 Task: Look for products in the category "Hot Dogs & Sausages" from the brand "Dietz & Watson".
Action: Mouse moved to (13, 137)
Screenshot: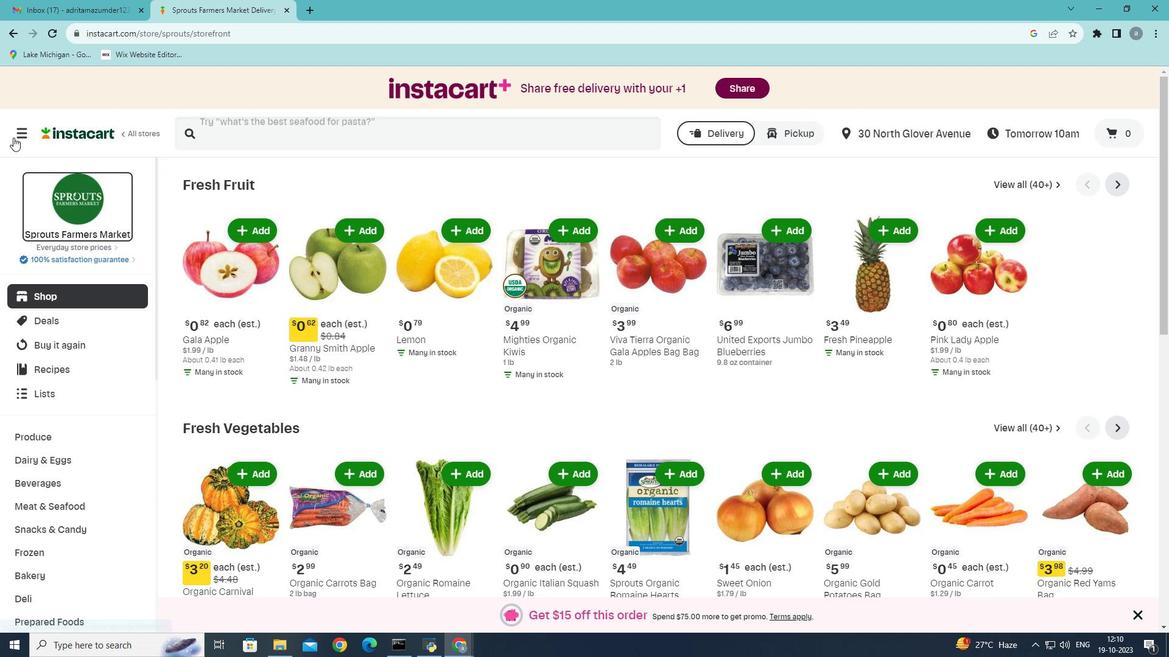 
Action: Mouse pressed left at (13, 137)
Screenshot: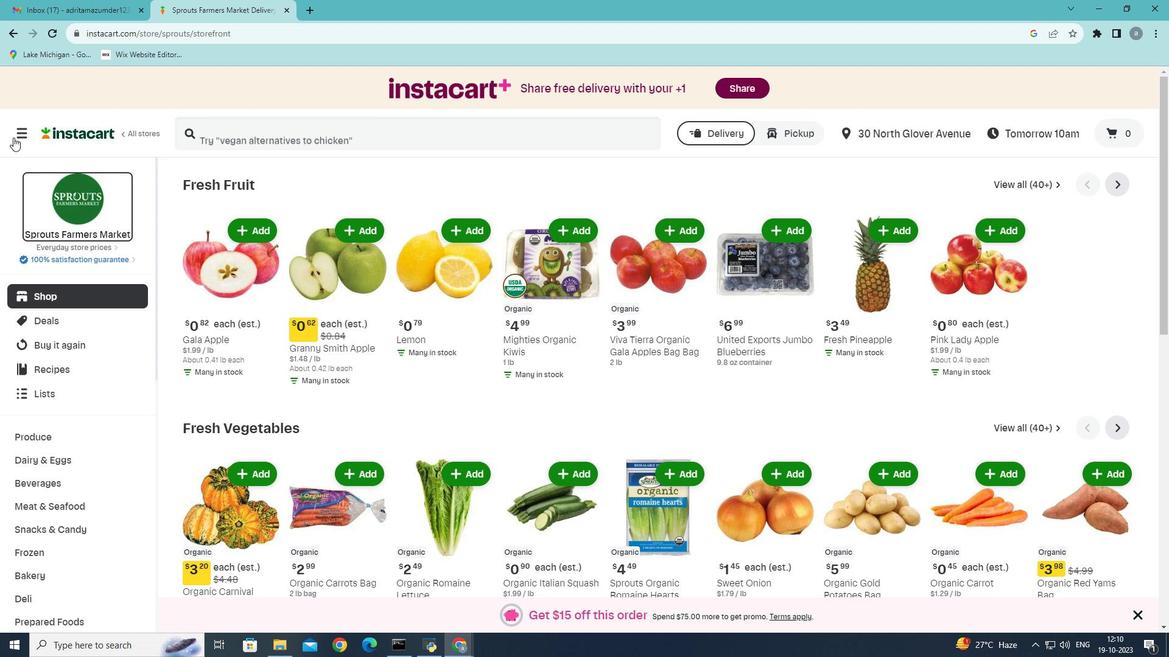 
Action: Mouse moved to (62, 353)
Screenshot: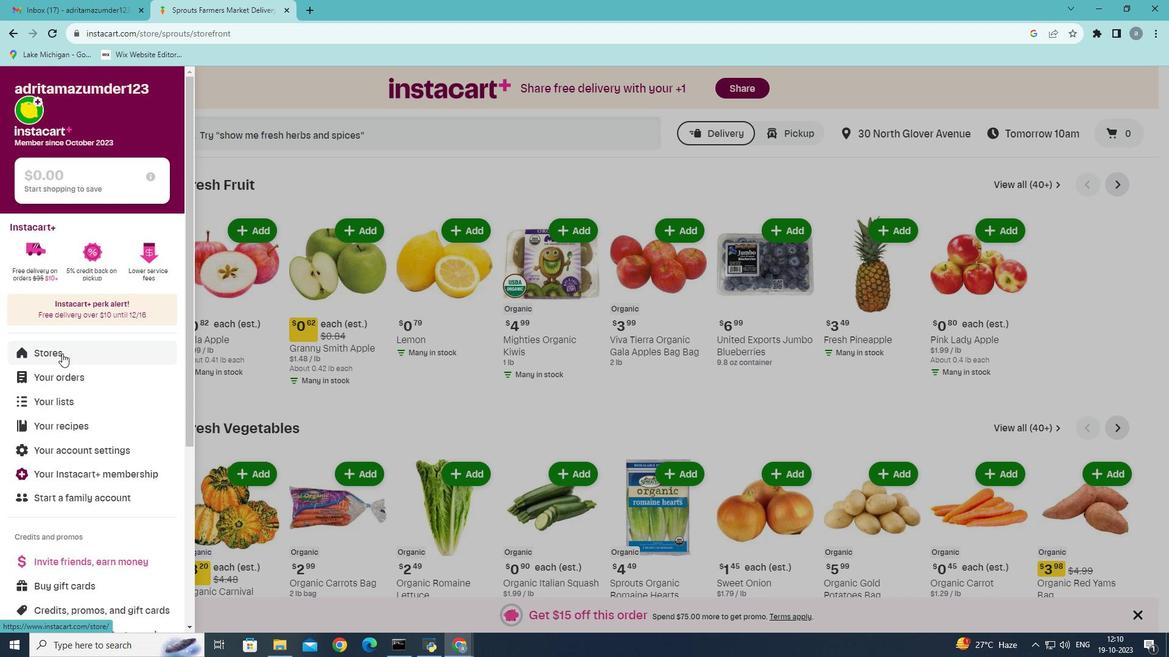 
Action: Mouse pressed left at (62, 353)
Screenshot: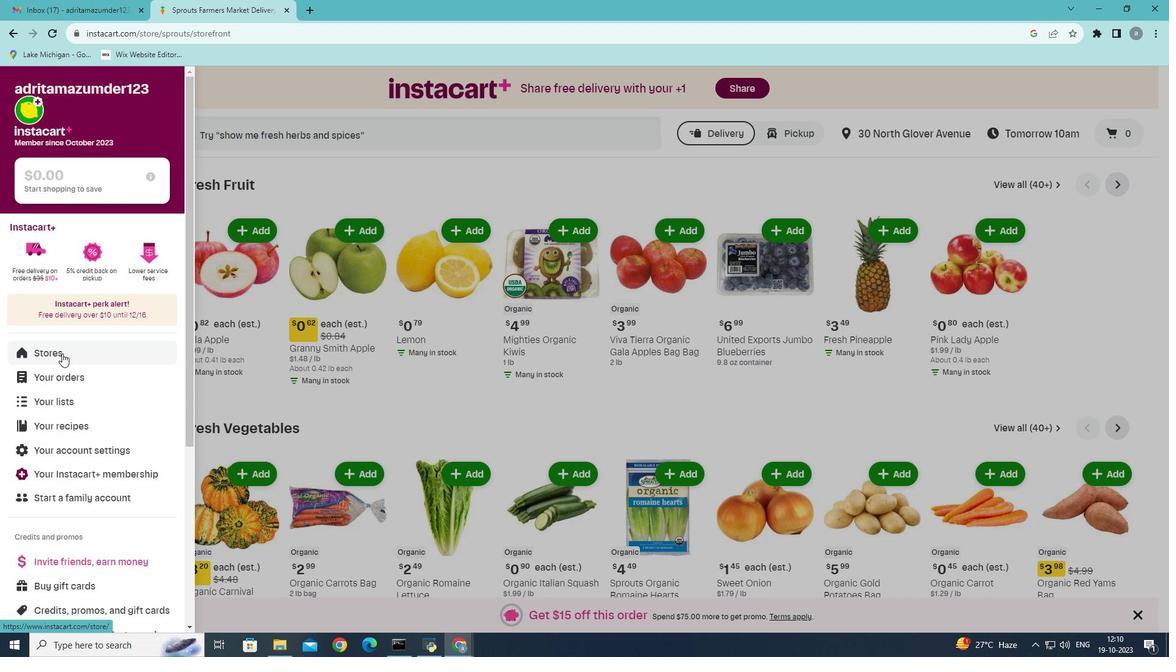 
Action: Mouse moved to (291, 134)
Screenshot: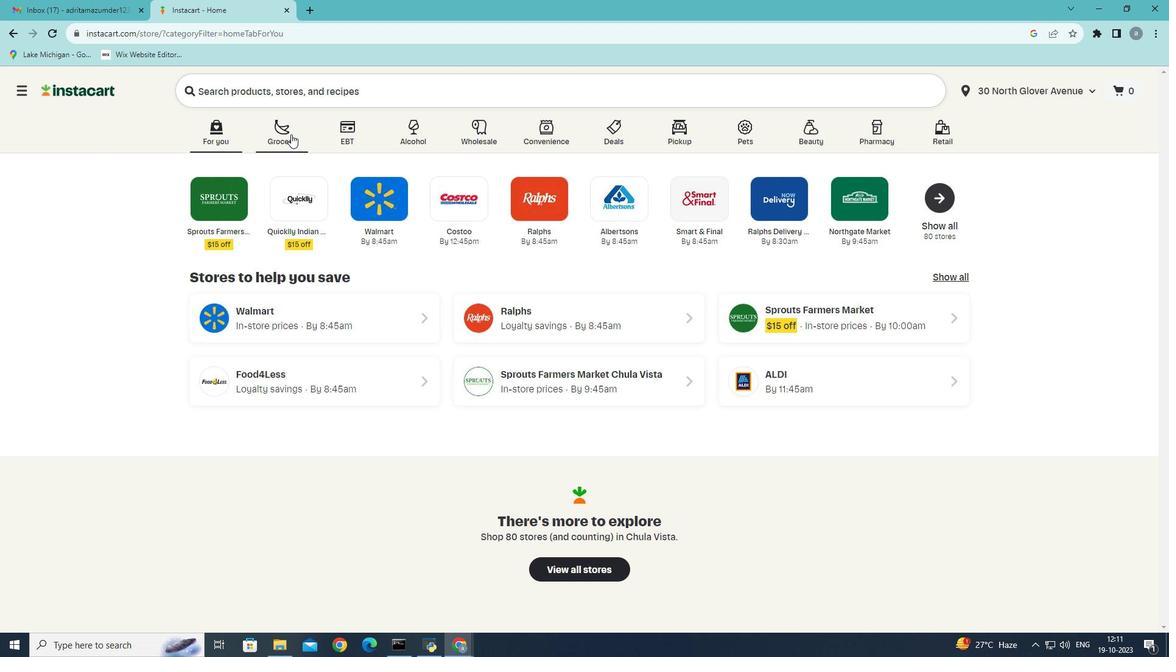 
Action: Mouse pressed left at (291, 134)
Screenshot: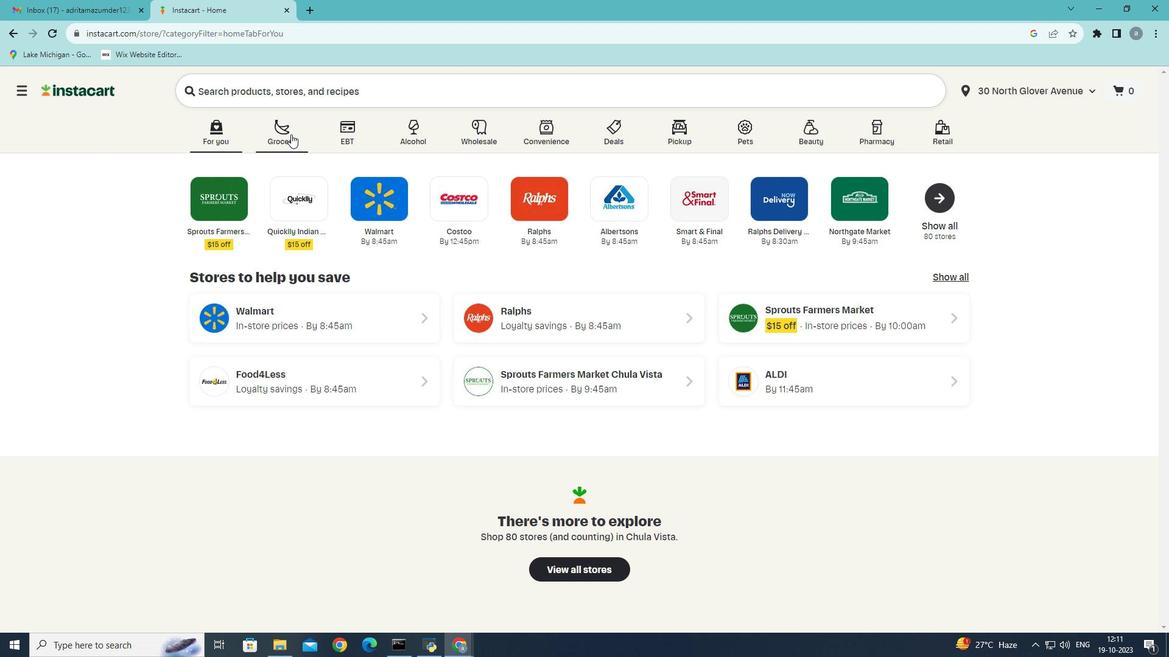 
Action: Mouse moved to (295, 350)
Screenshot: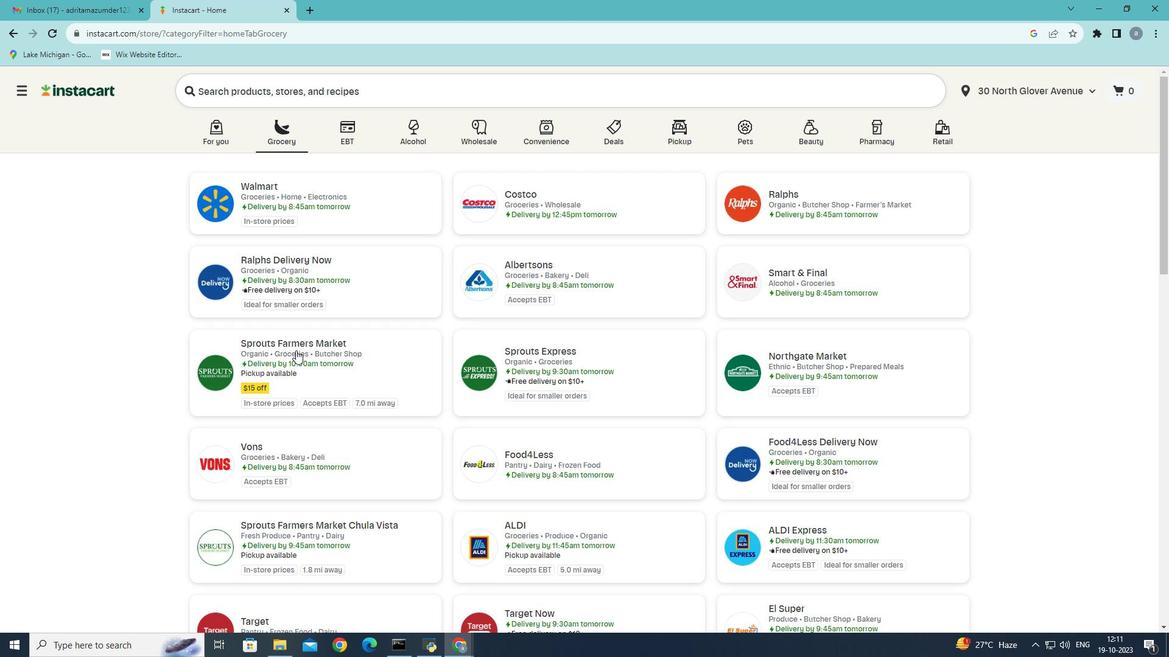 
Action: Mouse pressed left at (295, 350)
Screenshot: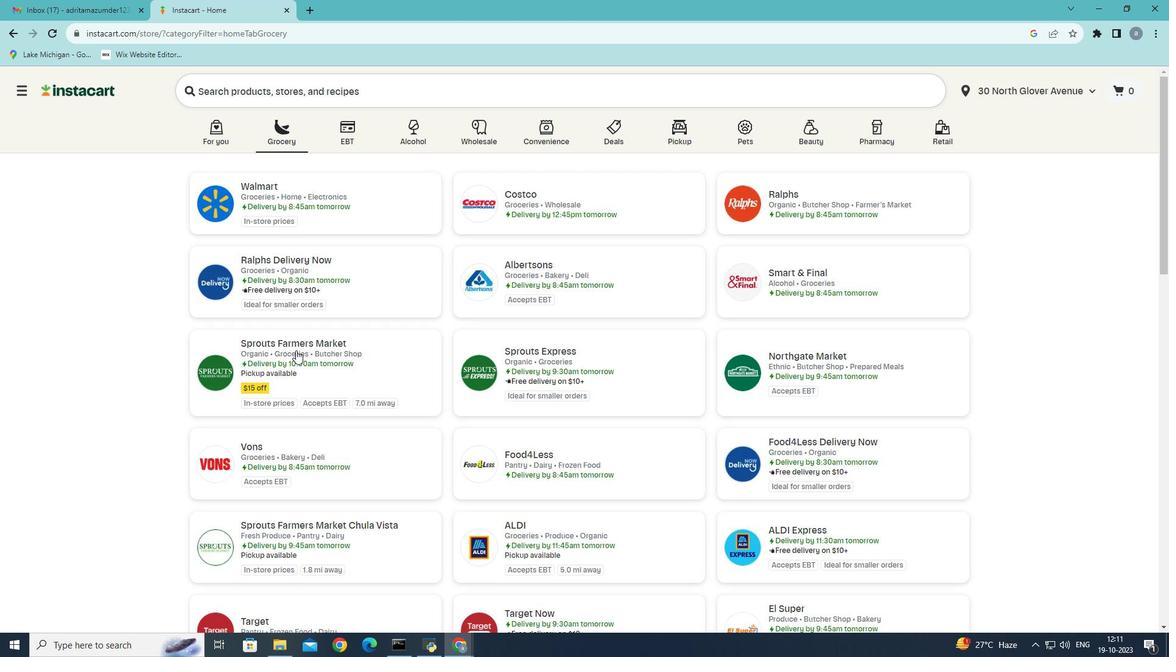 
Action: Mouse moved to (49, 502)
Screenshot: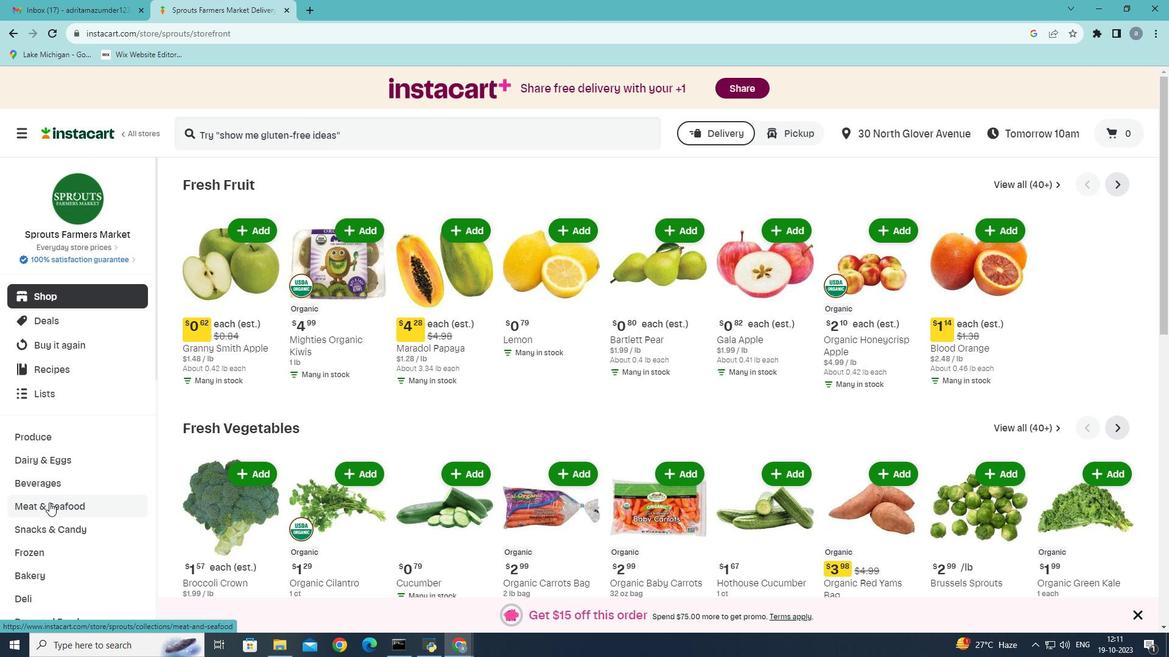 
Action: Mouse pressed left at (49, 502)
Screenshot: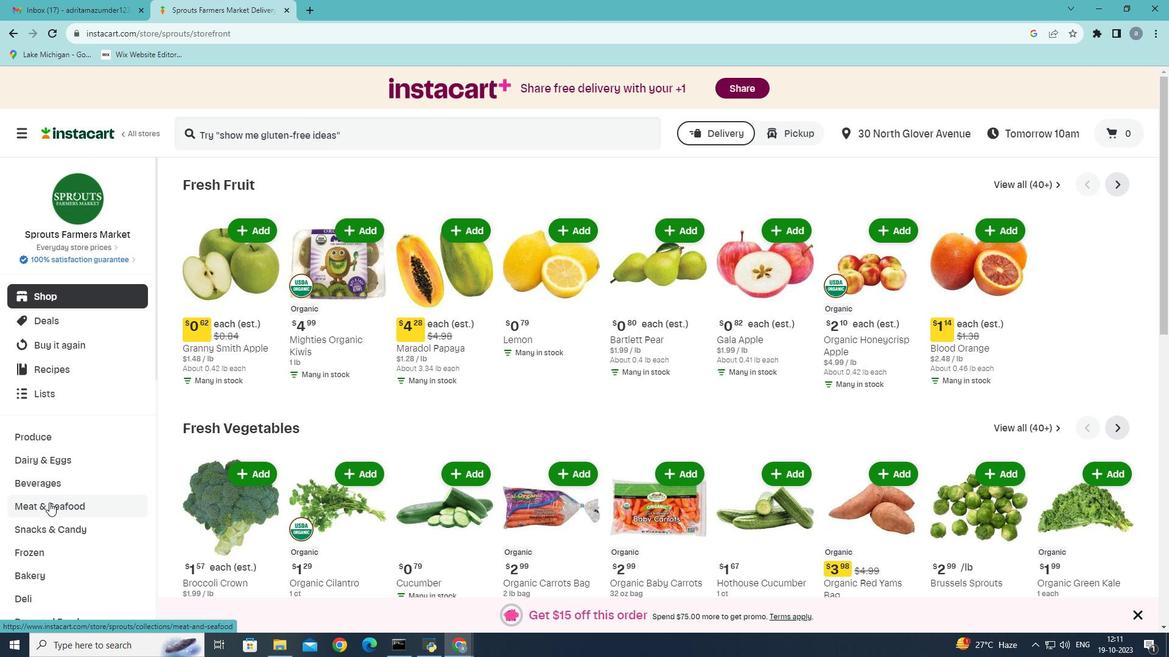 
Action: Mouse moved to (603, 216)
Screenshot: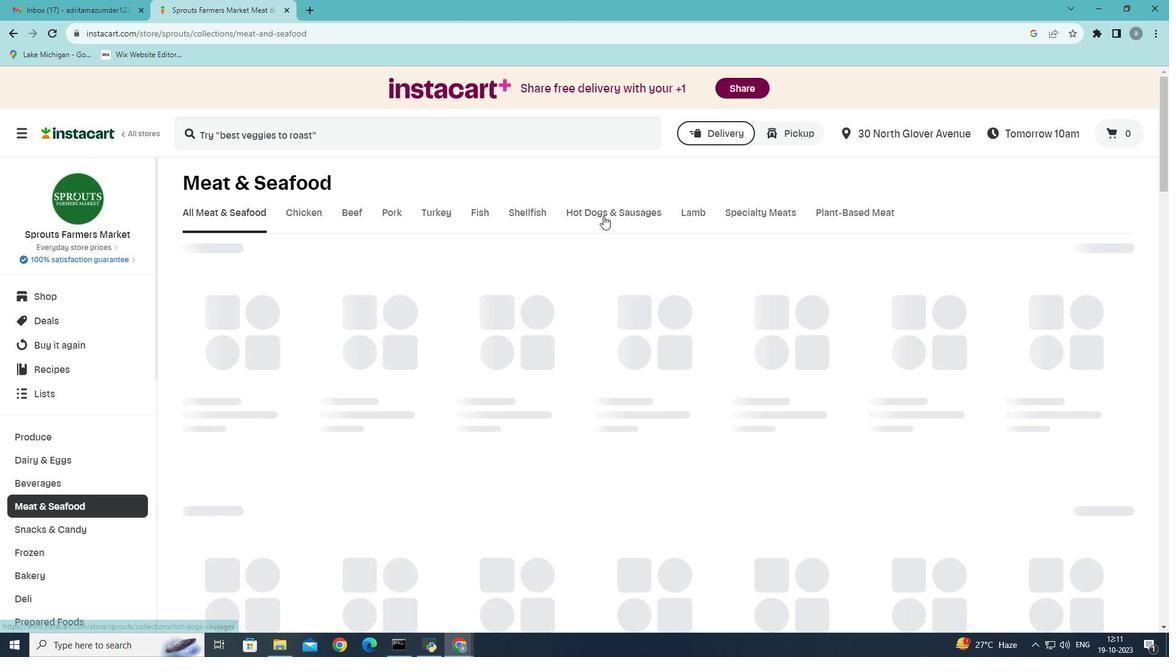 
Action: Mouse pressed left at (603, 216)
Screenshot: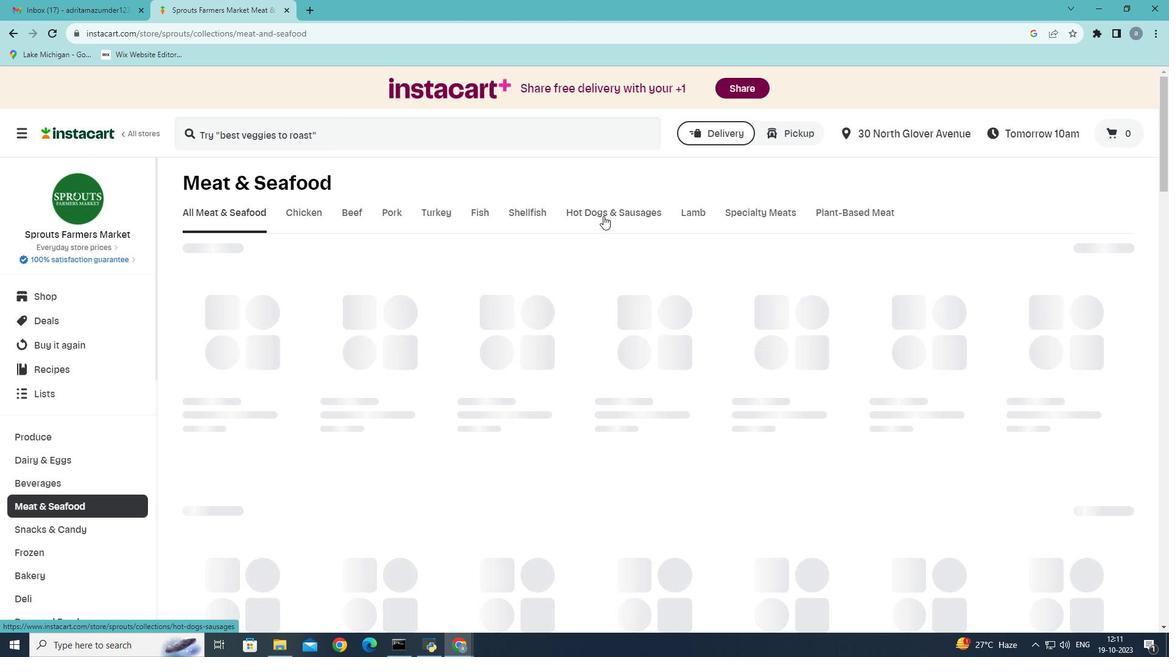 
Action: Mouse moved to (374, 266)
Screenshot: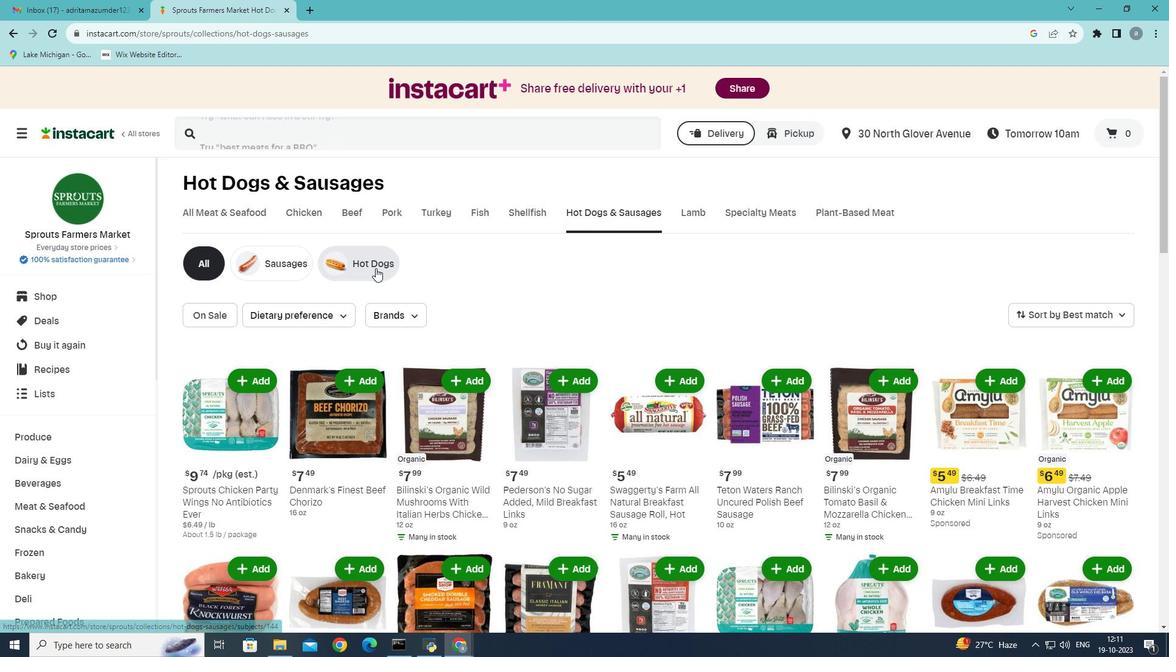 
Action: Mouse pressed left at (374, 266)
Screenshot: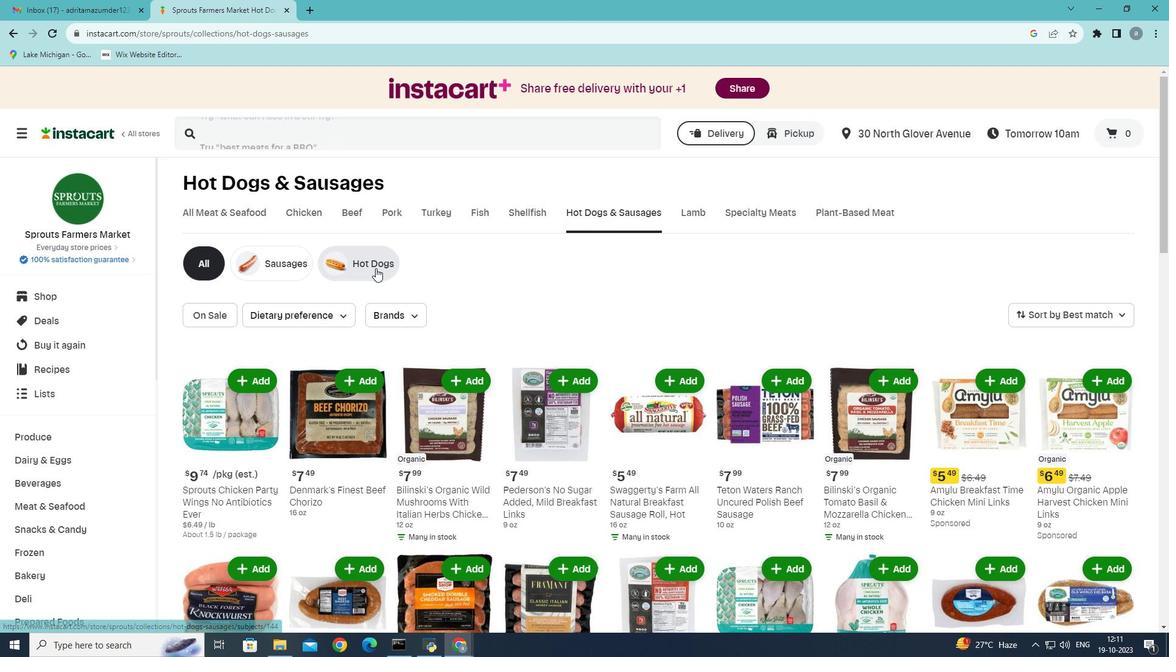 
Action: Mouse moved to (418, 317)
Screenshot: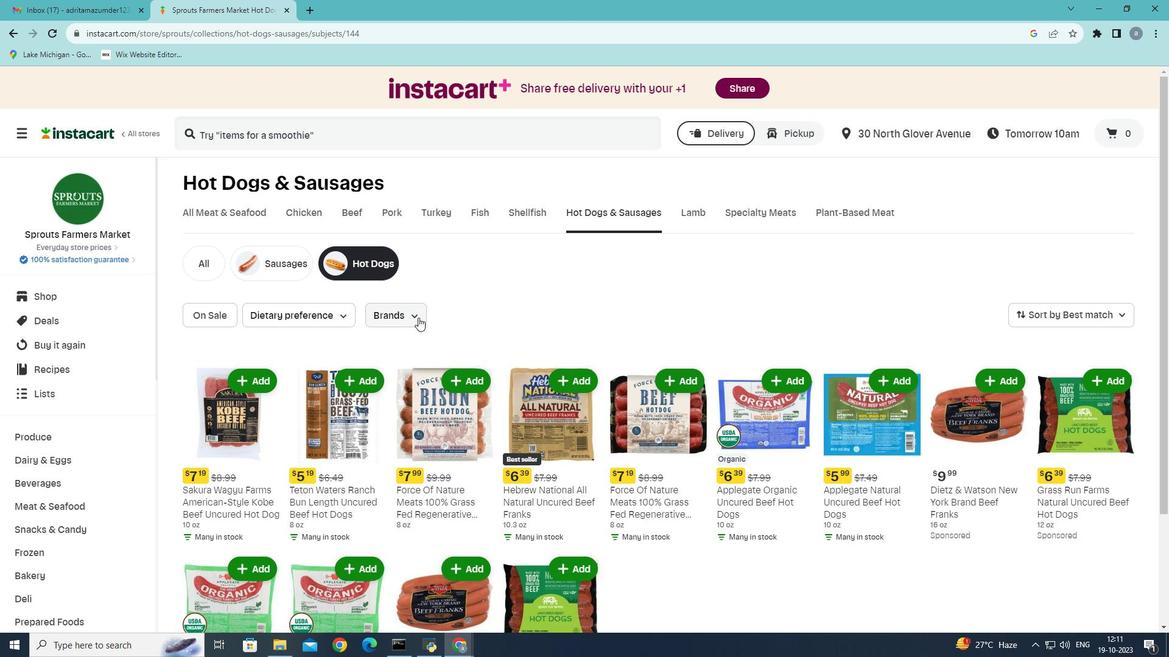 
Action: Mouse pressed left at (418, 317)
Screenshot: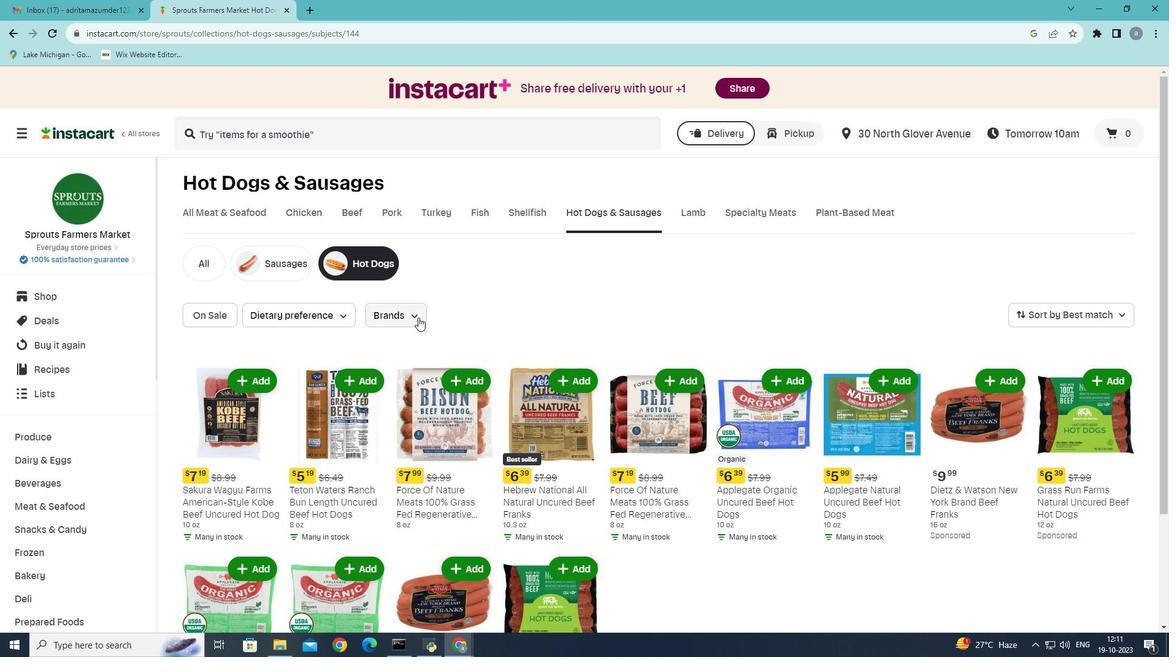 
Action: Mouse moved to (476, 433)
Screenshot: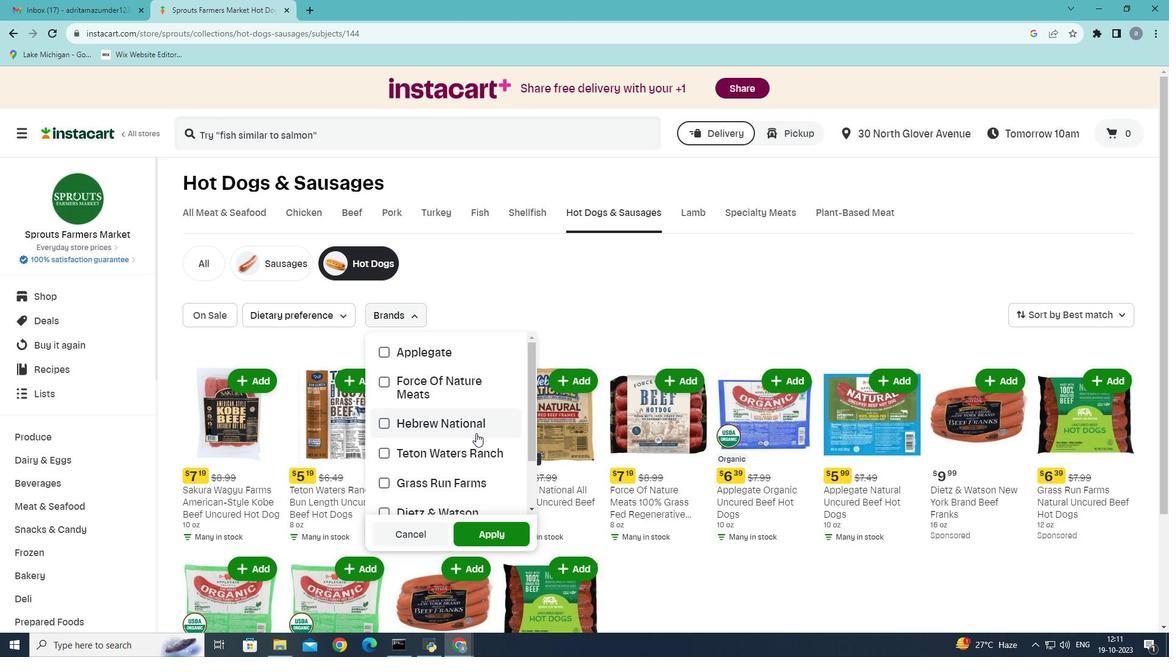 
Action: Mouse scrolled (476, 432) with delta (0, 0)
Screenshot: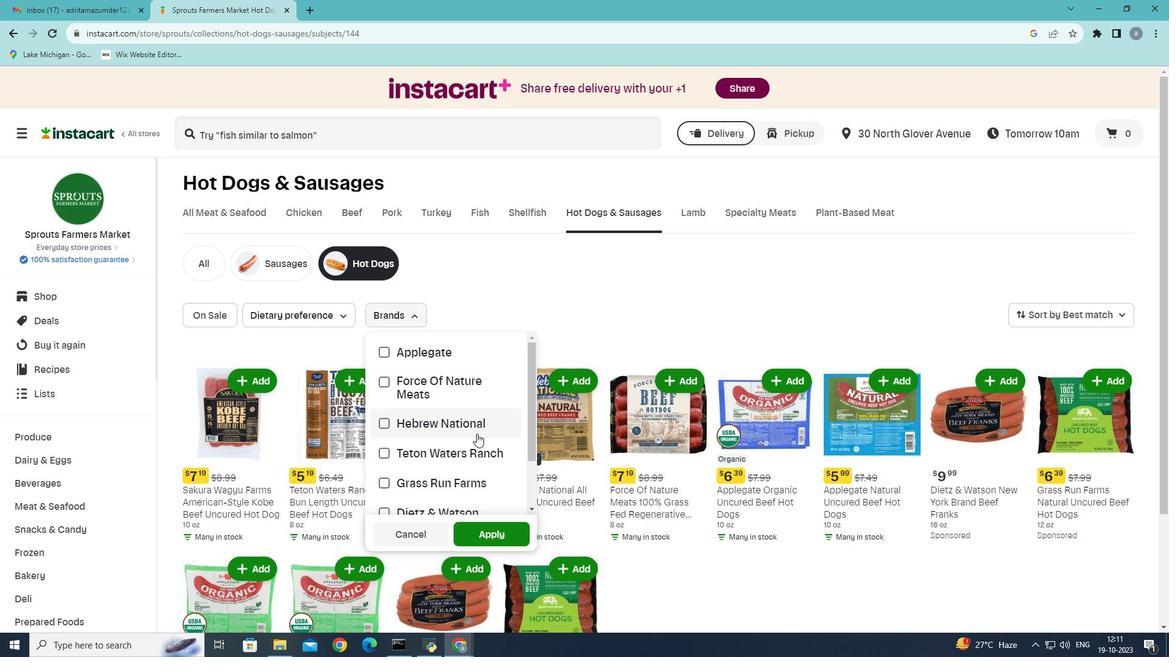 
Action: Mouse moved to (387, 453)
Screenshot: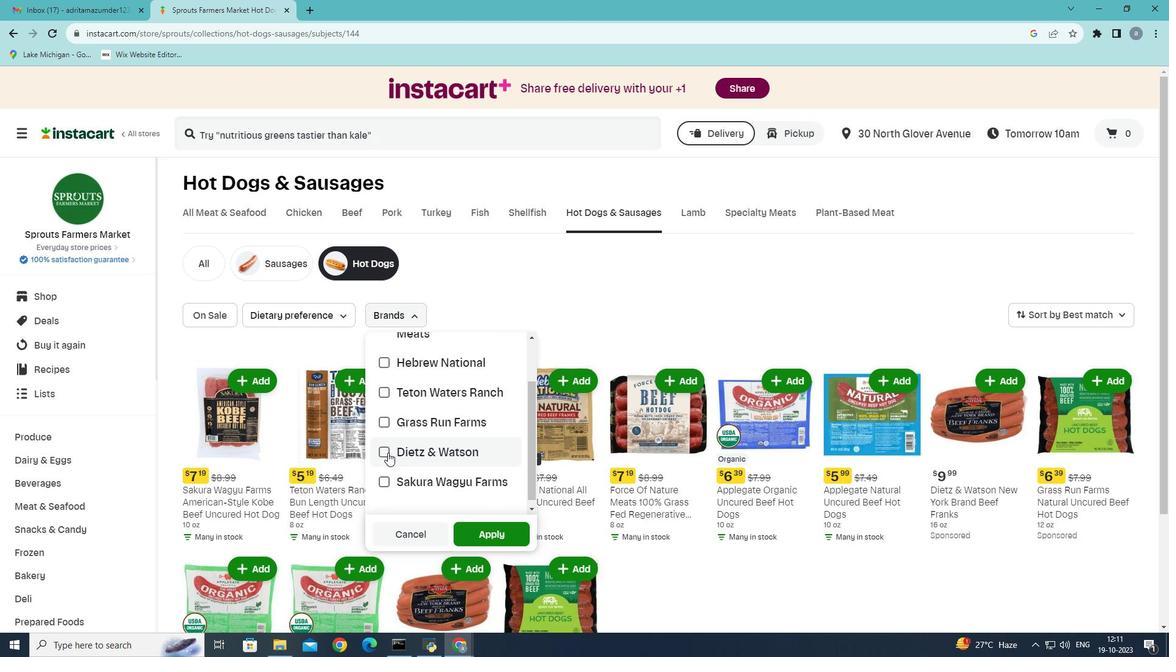 
Action: Mouse pressed left at (387, 453)
Screenshot: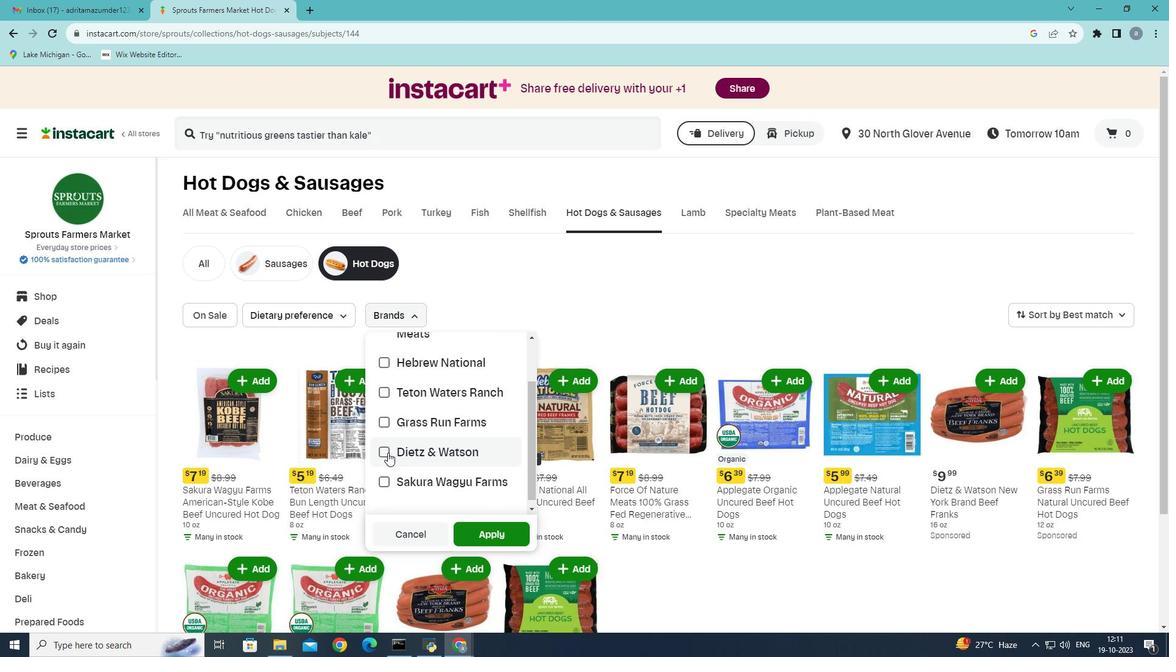 
Action: Mouse moved to (502, 538)
Screenshot: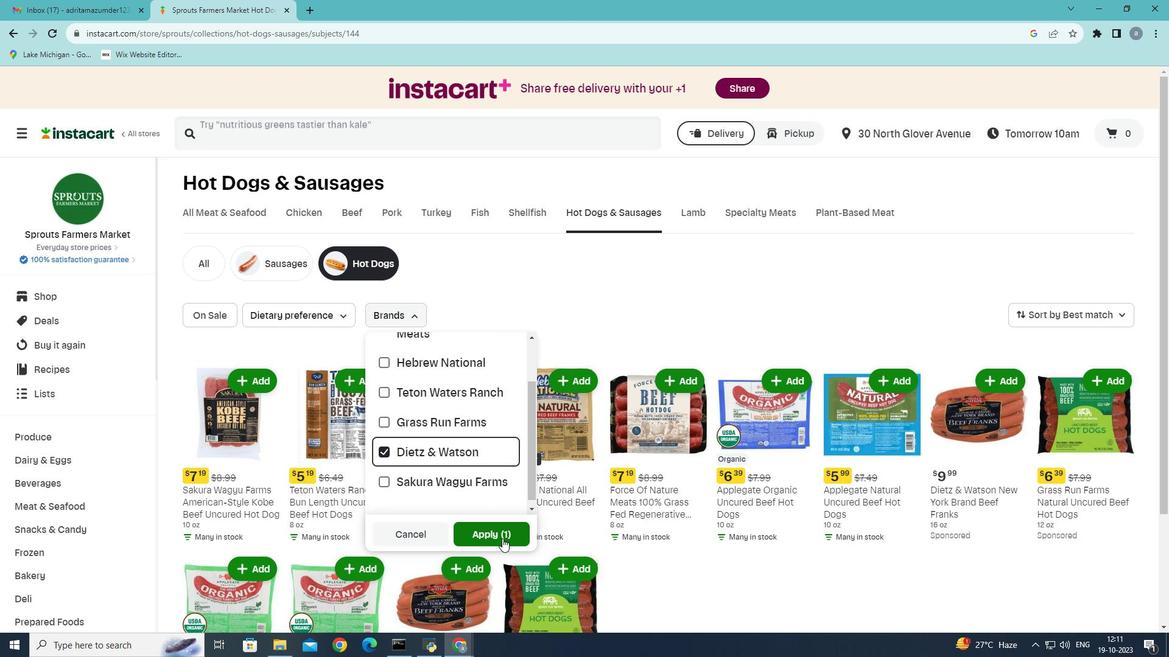 
Action: Mouse pressed left at (502, 538)
Screenshot: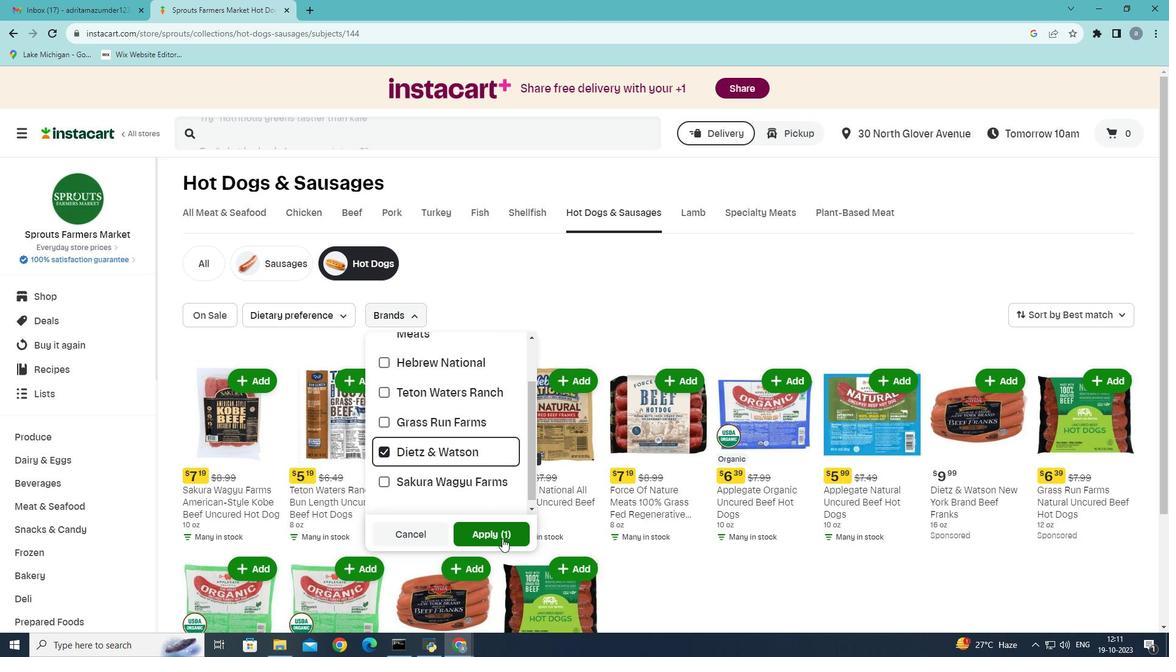 
Action: Mouse moved to (460, 515)
Screenshot: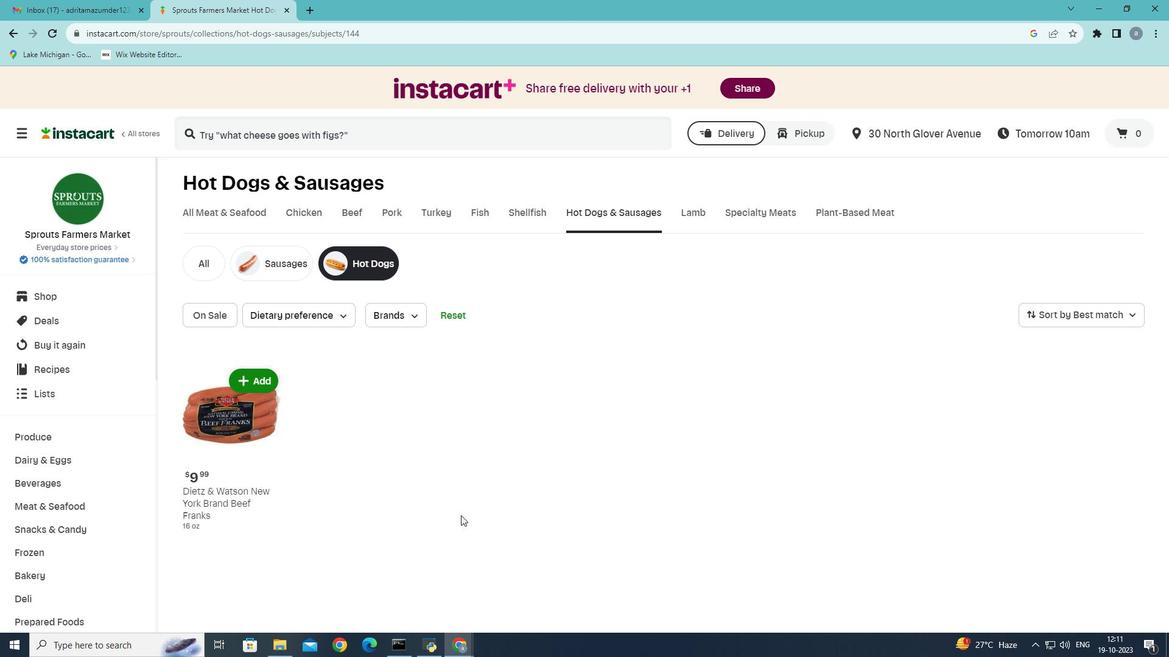 
